 Task: For heading Arial black with underline.  font size for heading18,  'Change the font style of data to'Calibri.  and font size to 9,  Change the alignment of both headline & data to Align center.  In the sheet  BudgetTrack analysisbook
Action: Mouse moved to (101, 115)
Screenshot: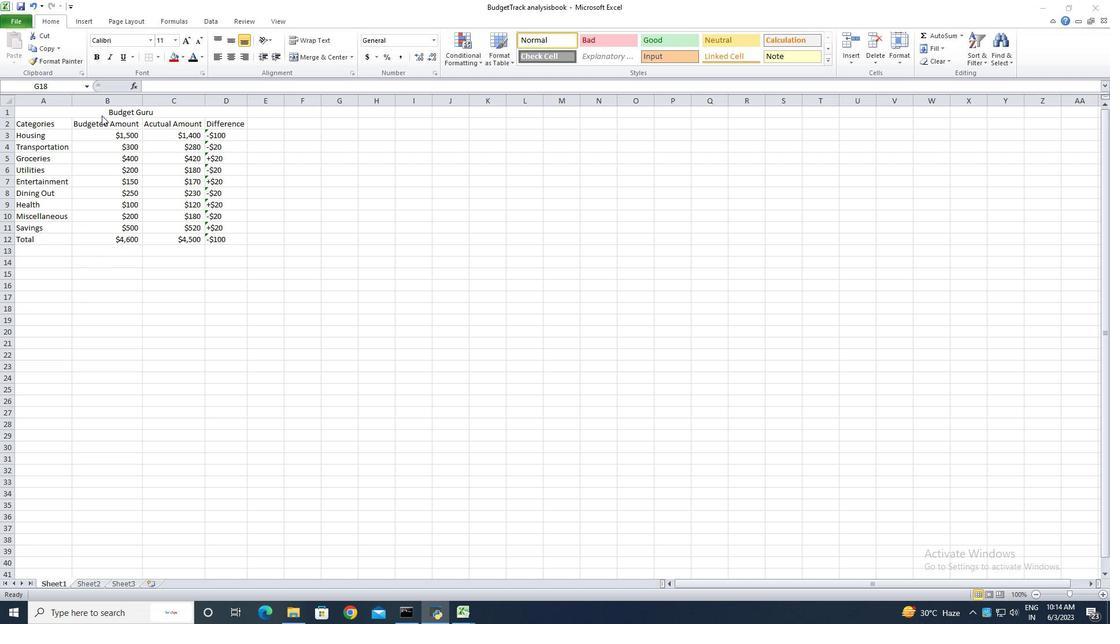 
Action: Mouse pressed left at (101, 115)
Screenshot: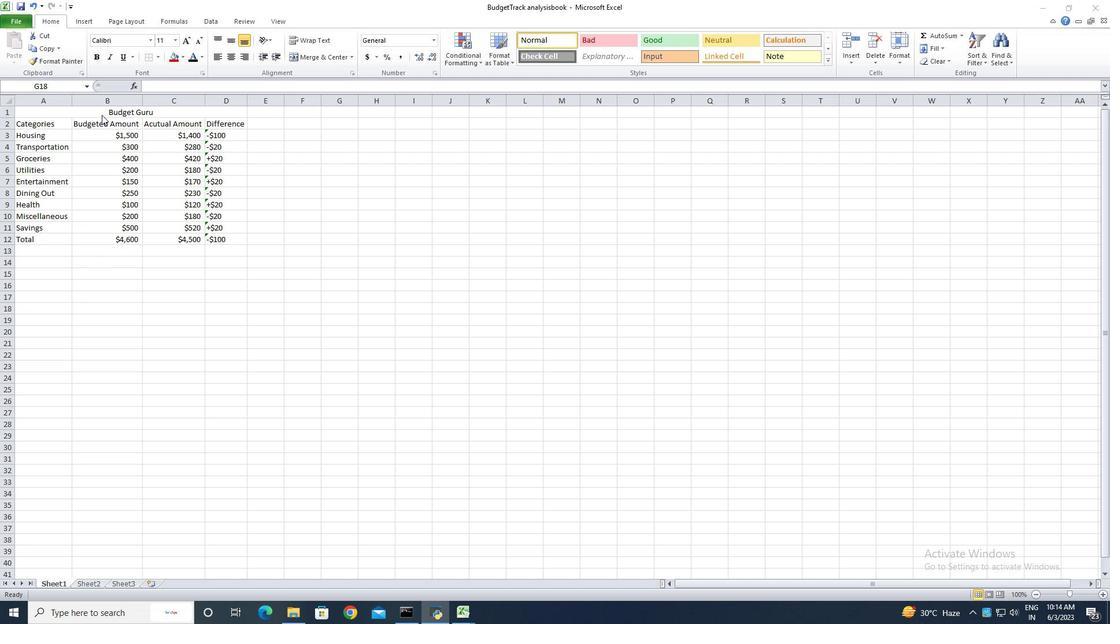 
Action: Mouse pressed left at (101, 115)
Screenshot: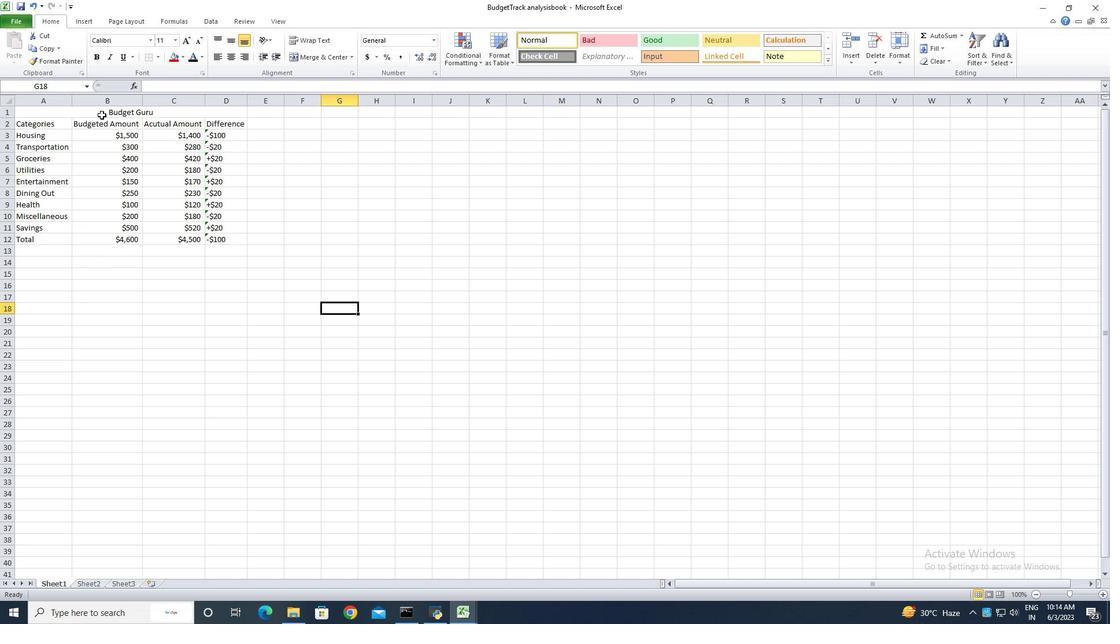 
Action: Mouse moved to (149, 40)
Screenshot: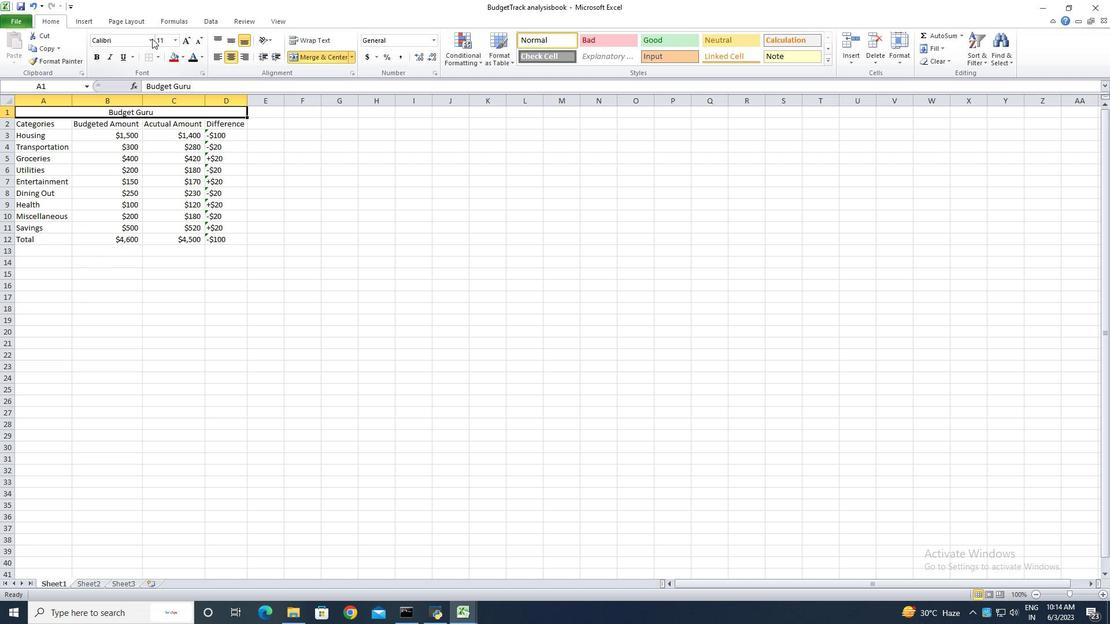 
Action: Mouse pressed left at (149, 40)
Screenshot: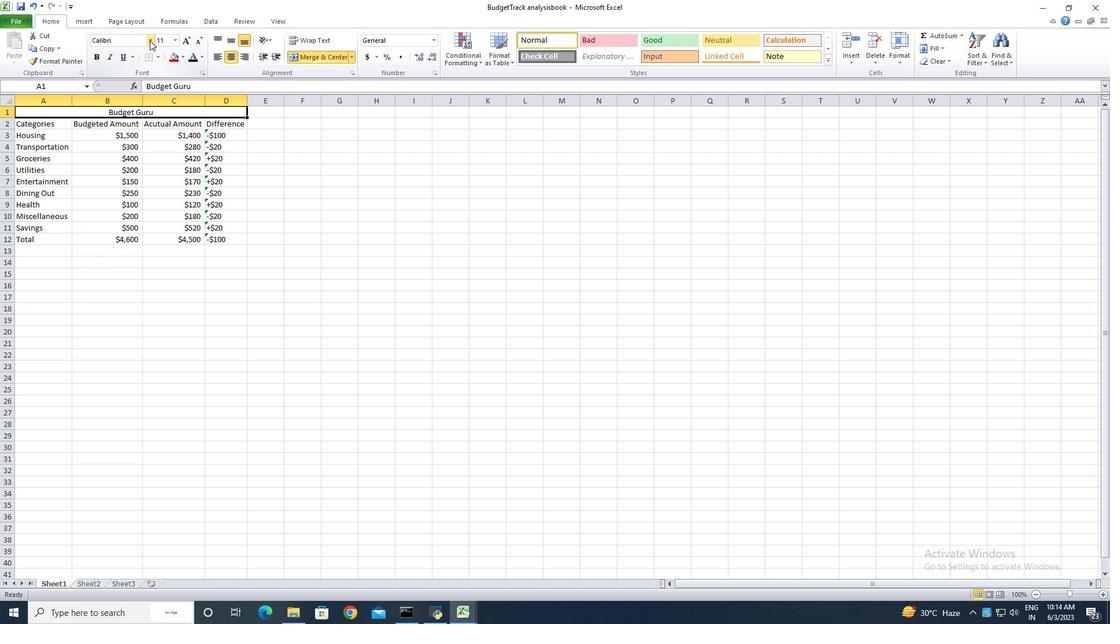
Action: Mouse moved to (142, 146)
Screenshot: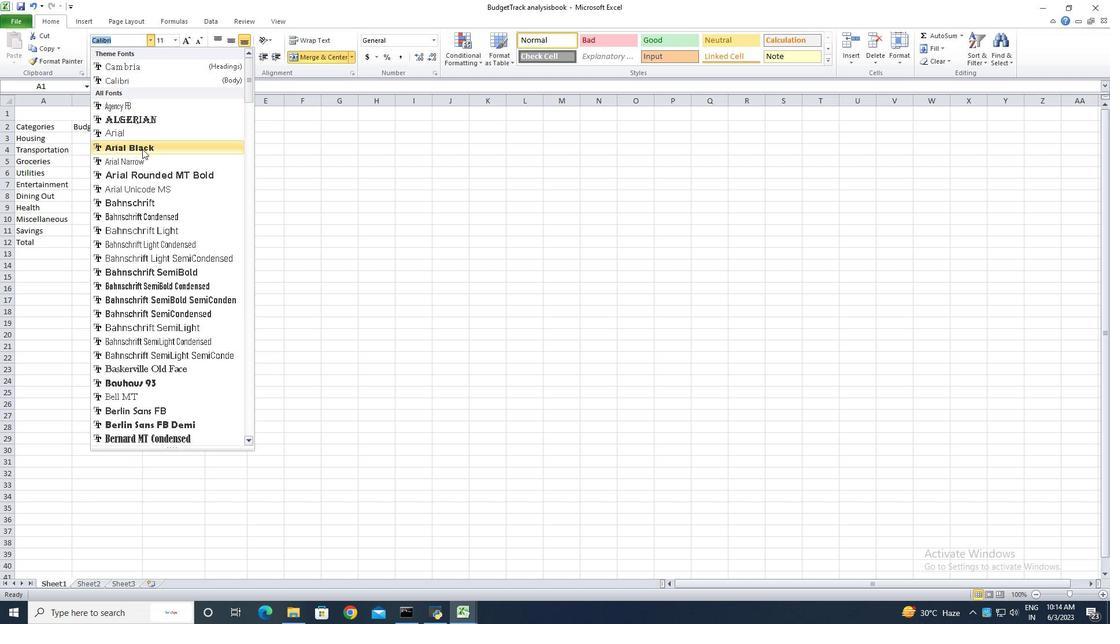 
Action: Mouse pressed left at (142, 146)
Screenshot: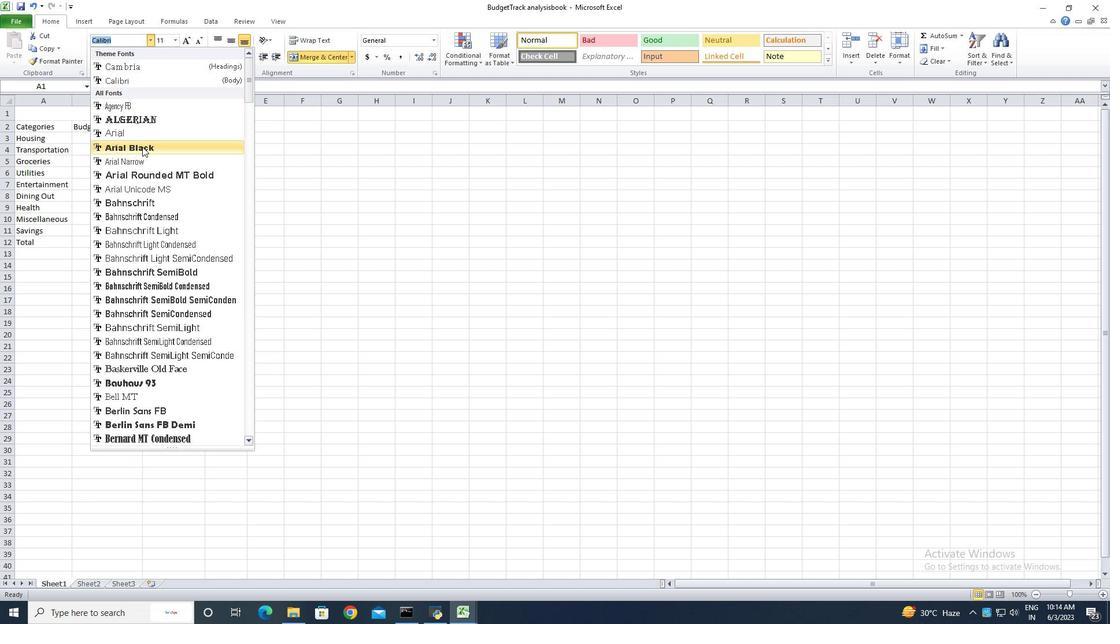 
Action: Mouse moved to (125, 57)
Screenshot: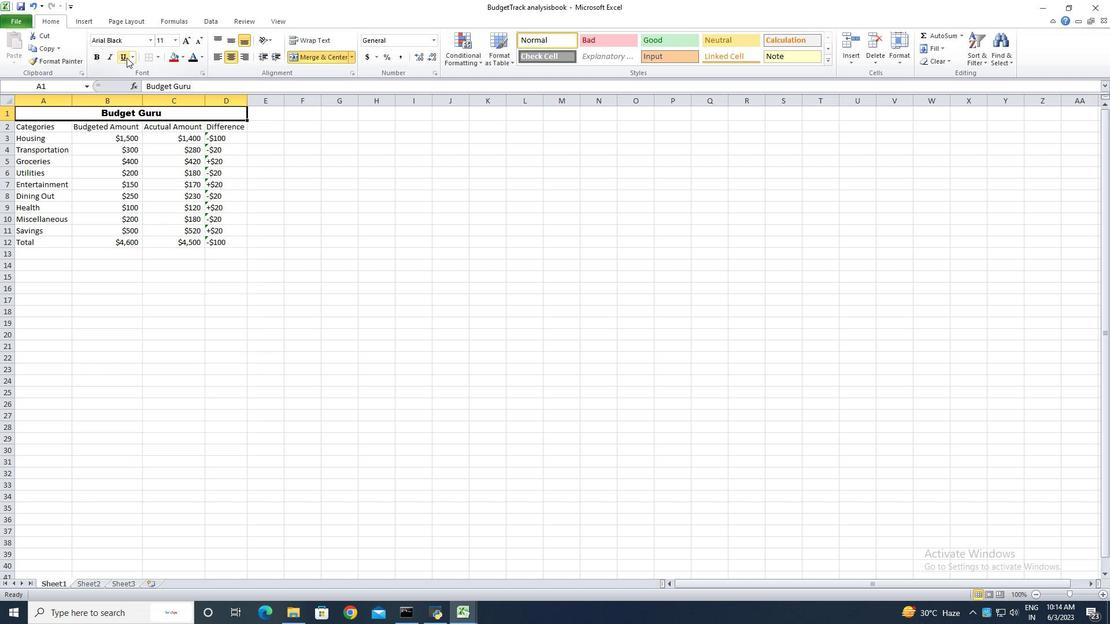 
Action: Mouse pressed left at (125, 57)
Screenshot: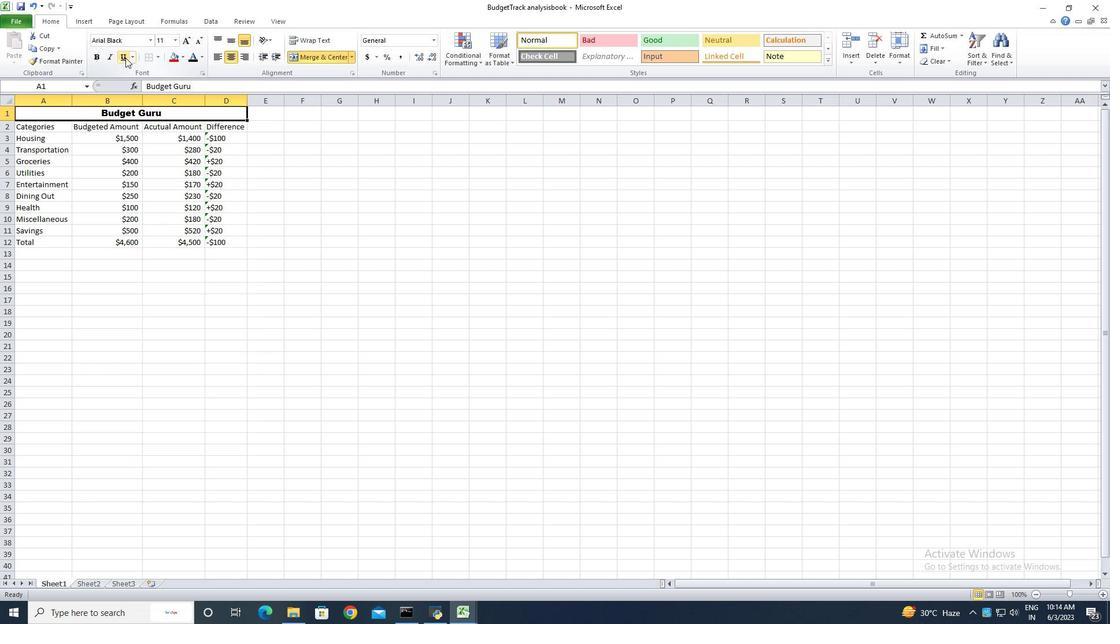 
Action: Mouse moved to (186, 40)
Screenshot: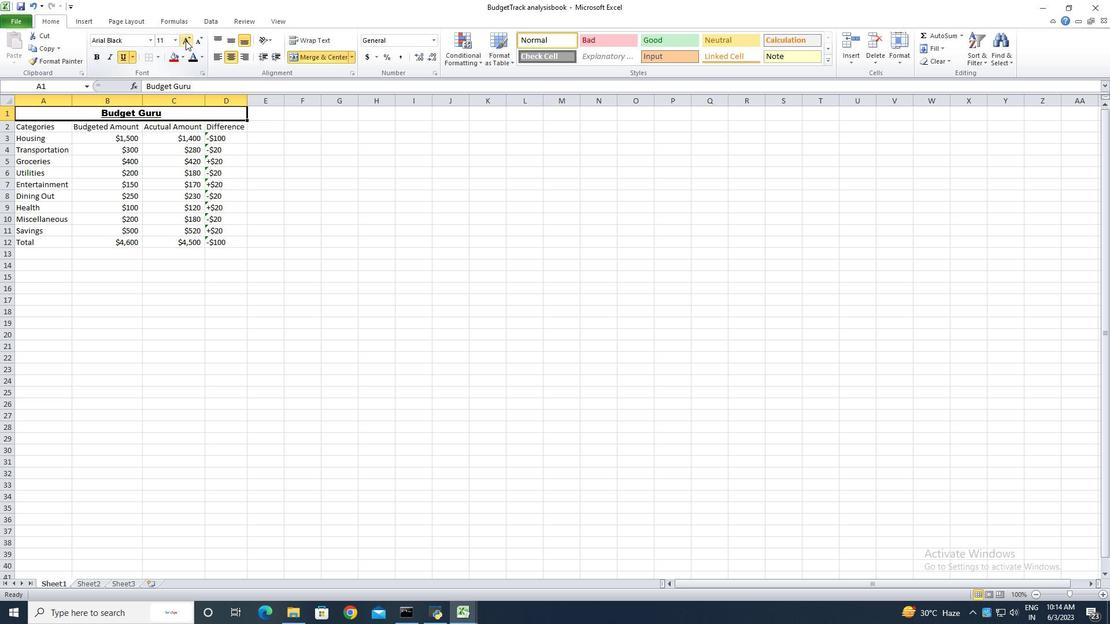 
Action: Mouse pressed left at (186, 40)
Screenshot: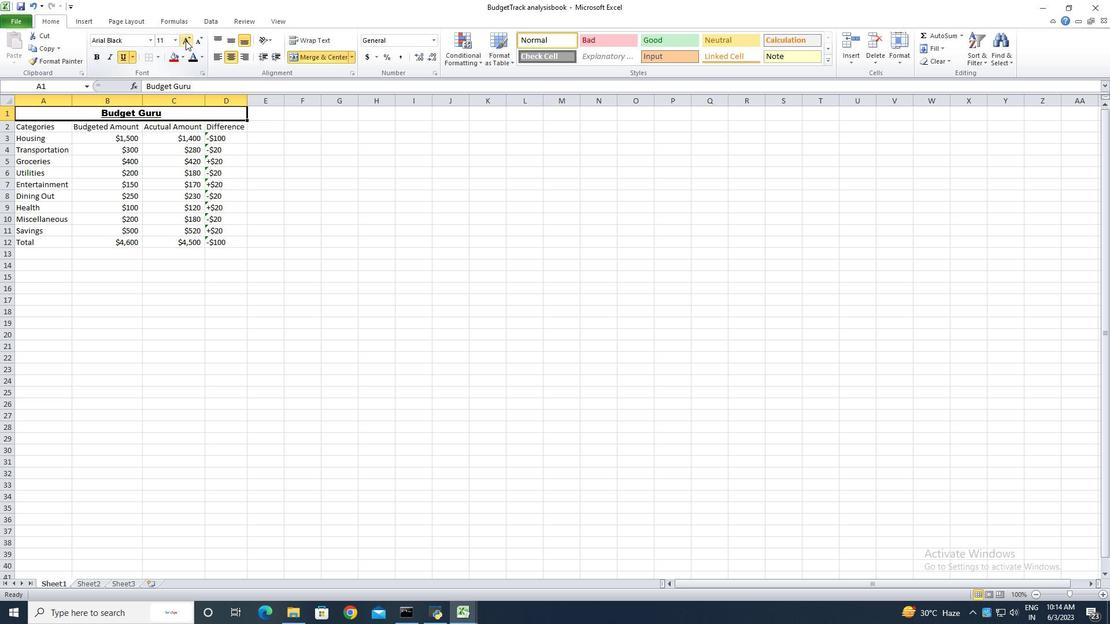 
Action: Mouse pressed left at (186, 40)
Screenshot: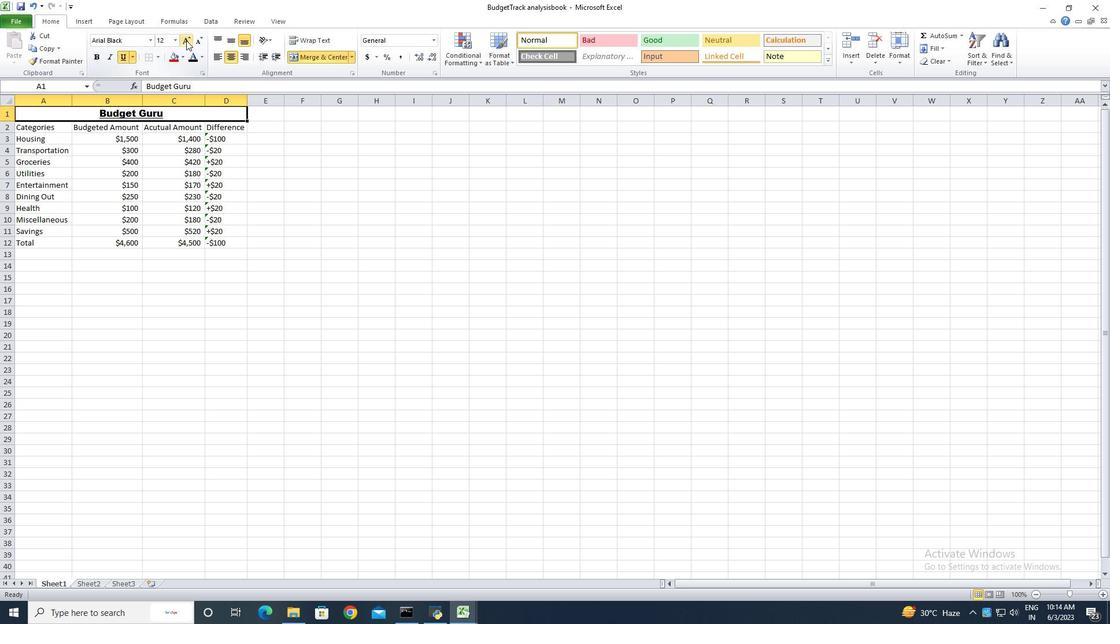 
Action: Mouse pressed left at (186, 40)
Screenshot: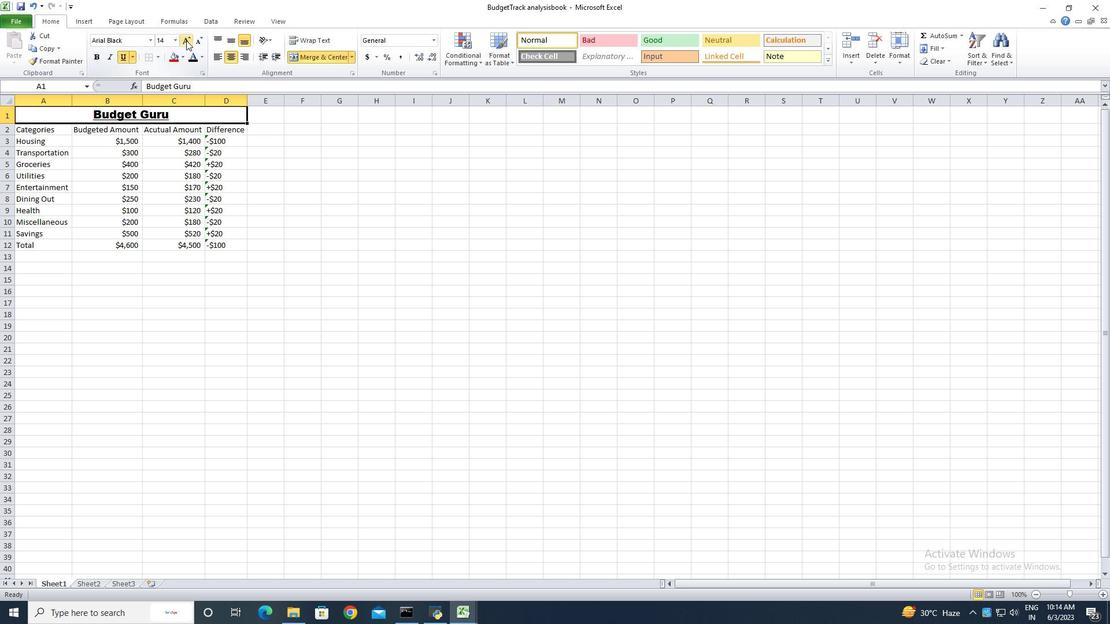 
Action: Mouse pressed left at (186, 40)
Screenshot: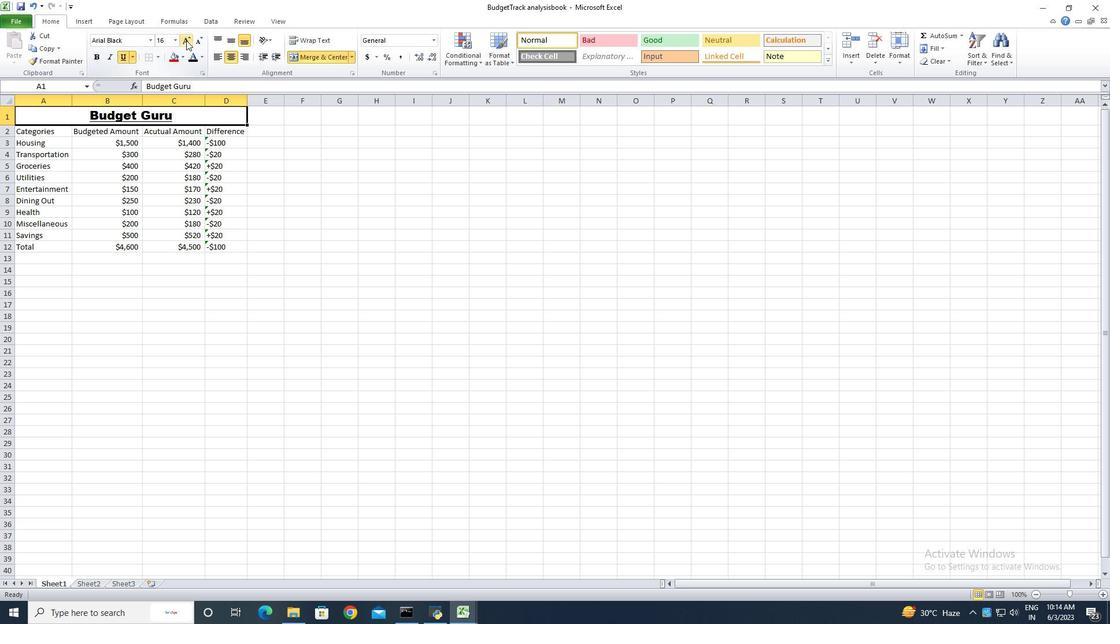 
Action: Mouse moved to (140, 308)
Screenshot: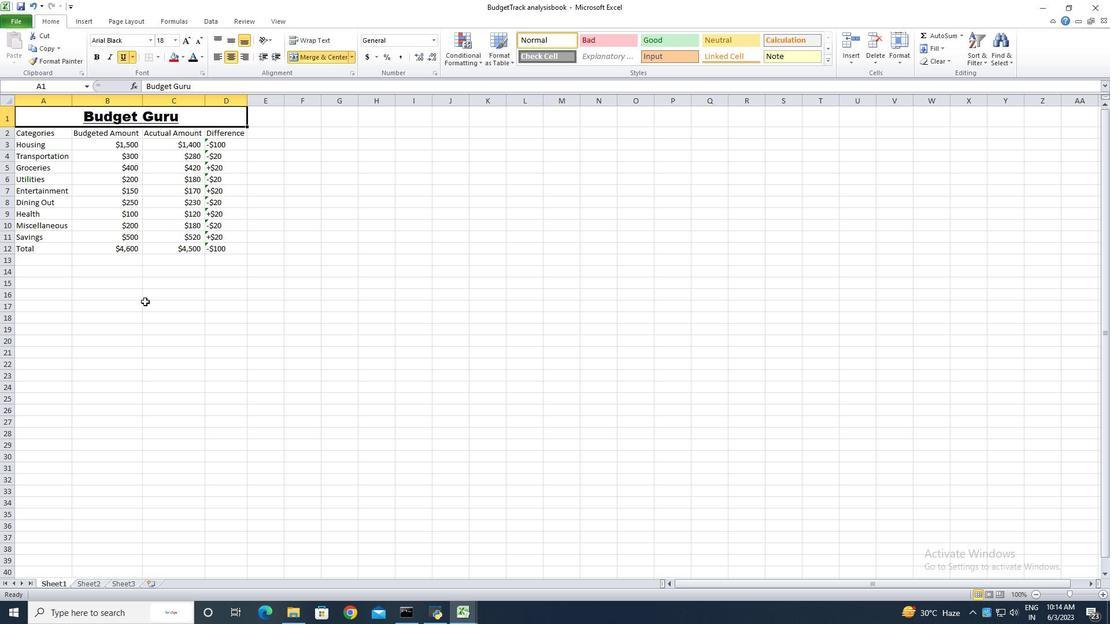 
Action: Mouse pressed left at (140, 308)
Screenshot: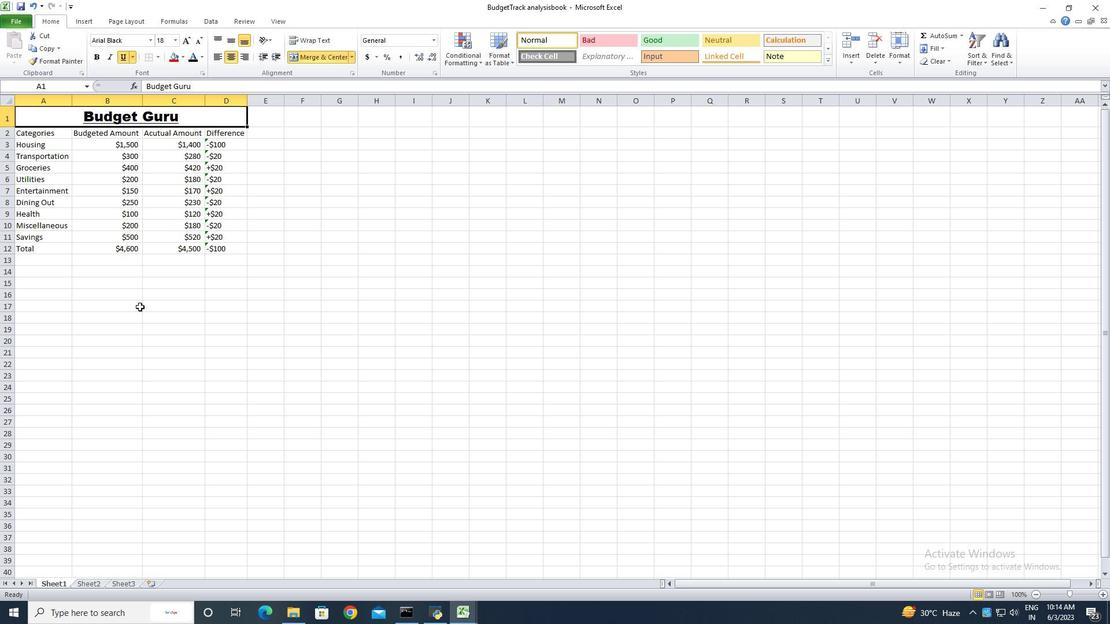 
Action: Mouse moved to (45, 133)
Screenshot: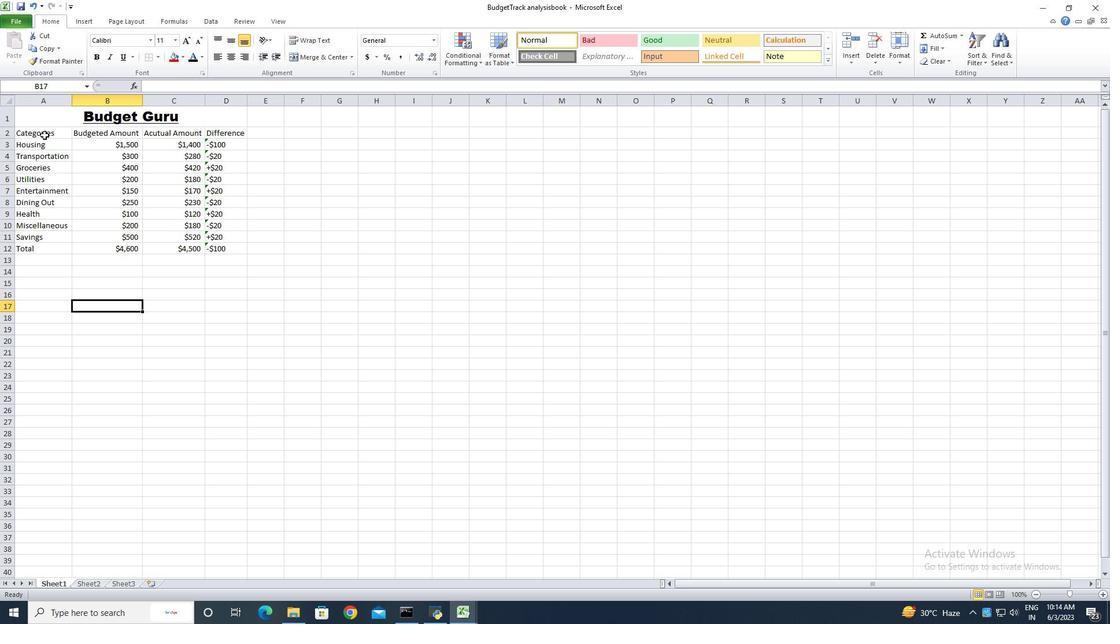 
Action: Mouse pressed left at (45, 133)
Screenshot: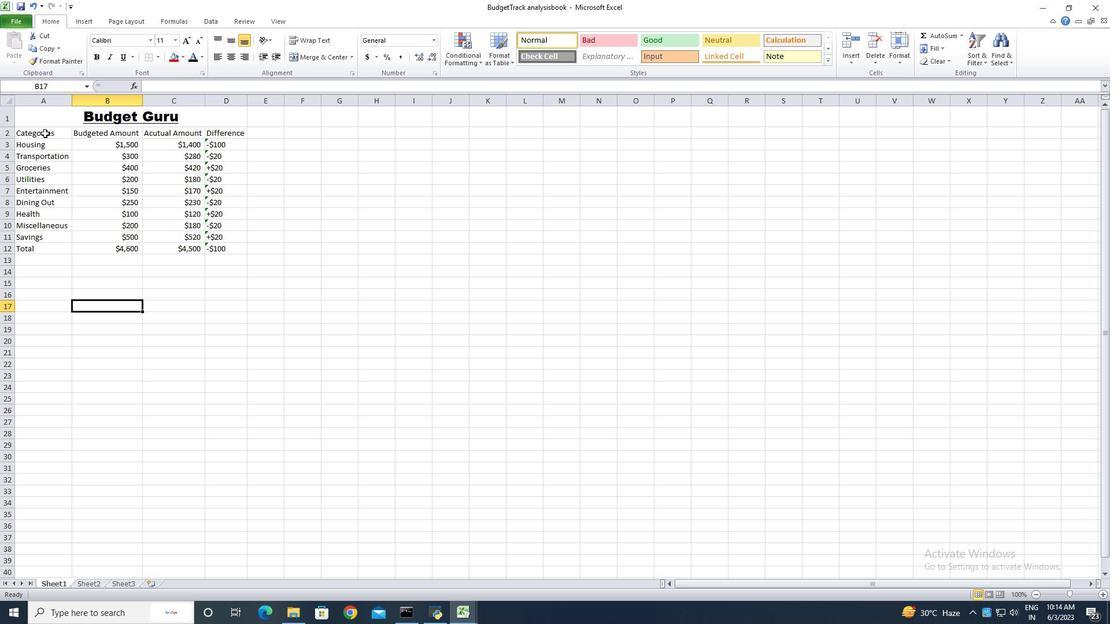 
Action: Mouse moved to (151, 40)
Screenshot: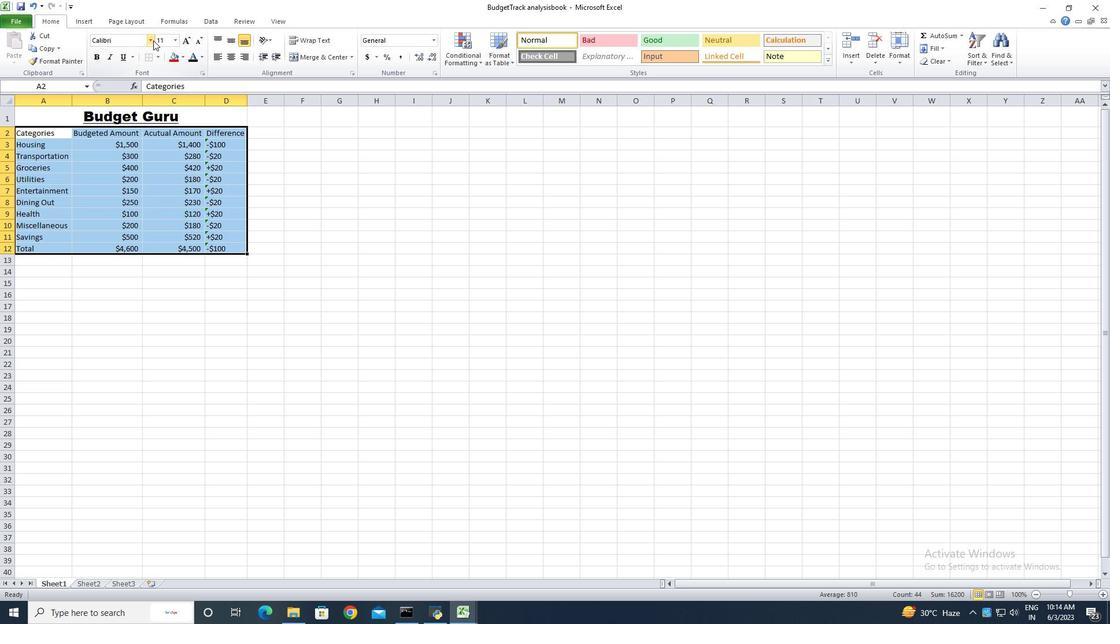 
Action: Mouse pressed left at (151, 40)
Screenshot: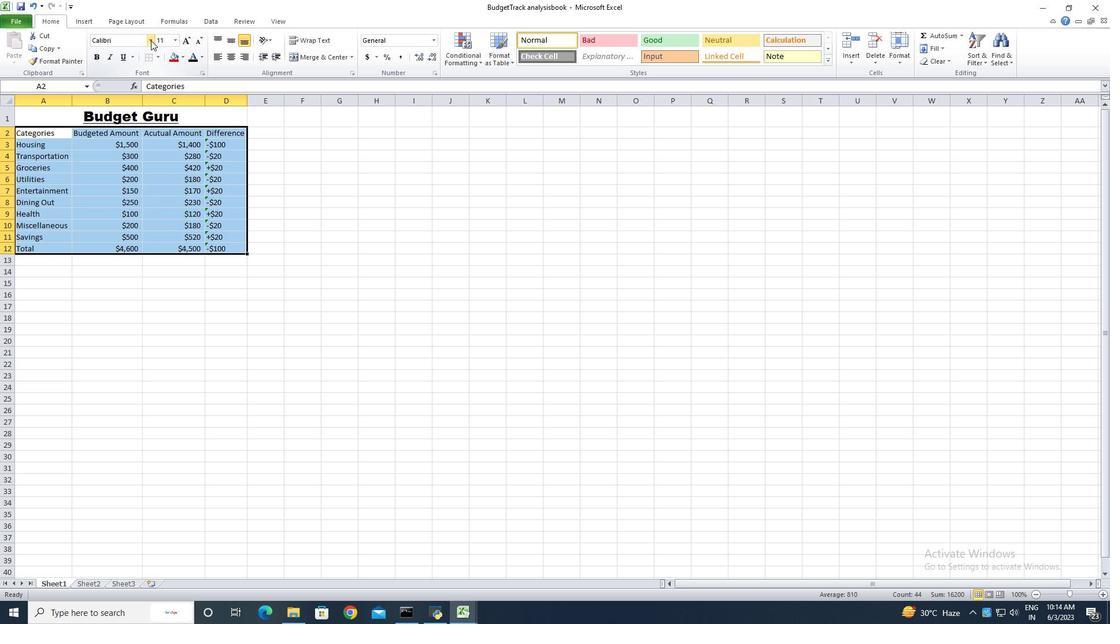 
Action: Mouse moved to (136, 80)
Screenshot: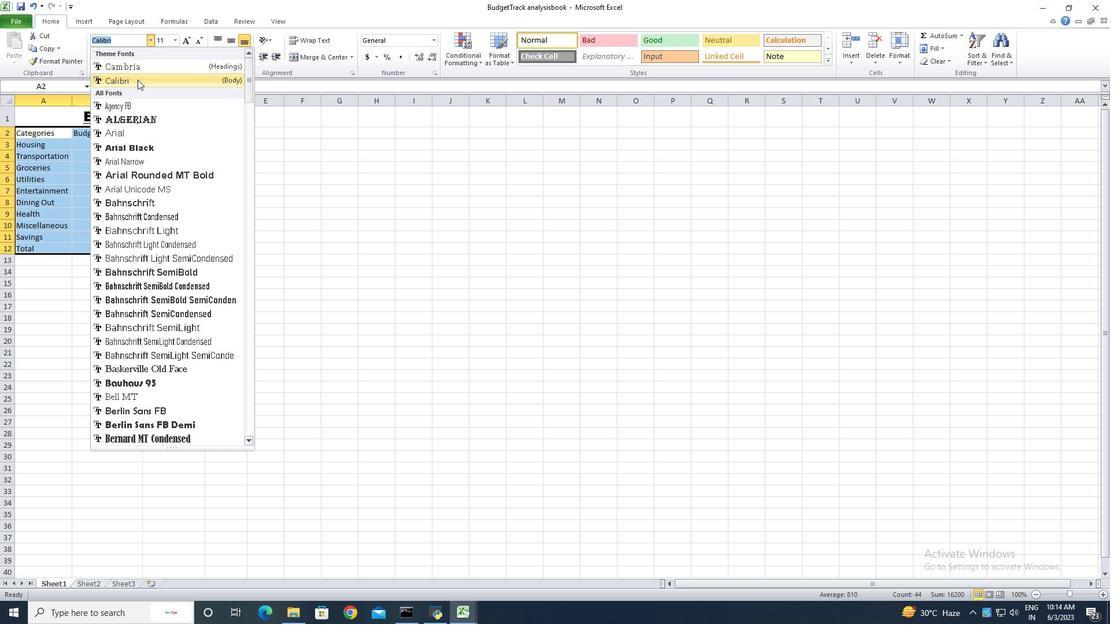 
Action: Mouse pressed left at (136, 80)
Screenshot: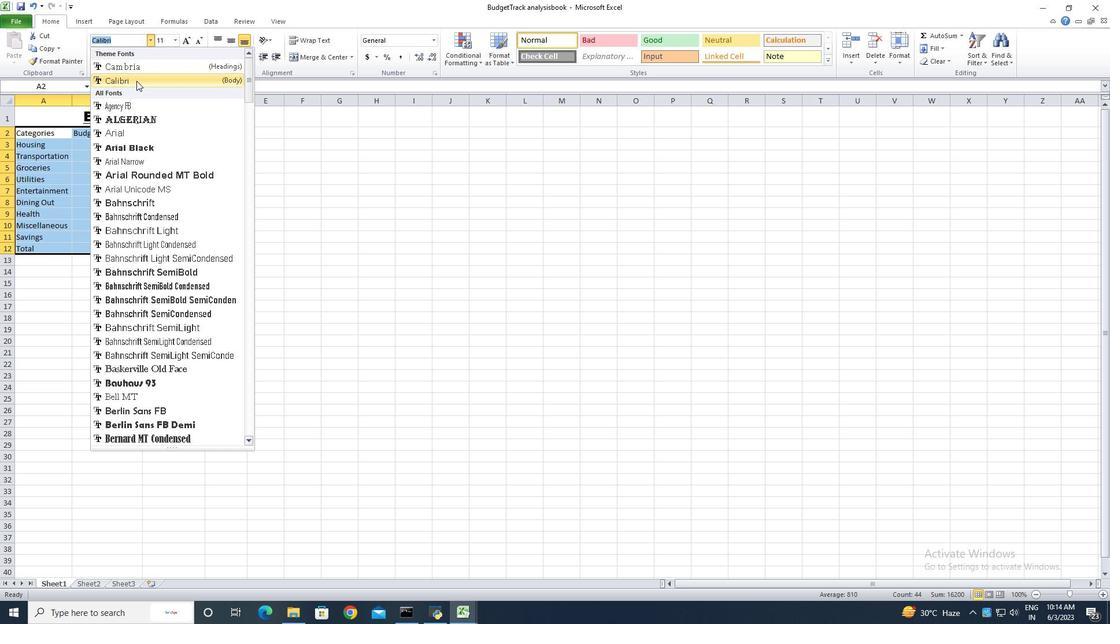 
Action: Mouse moved to (203, 39)
Screenshot: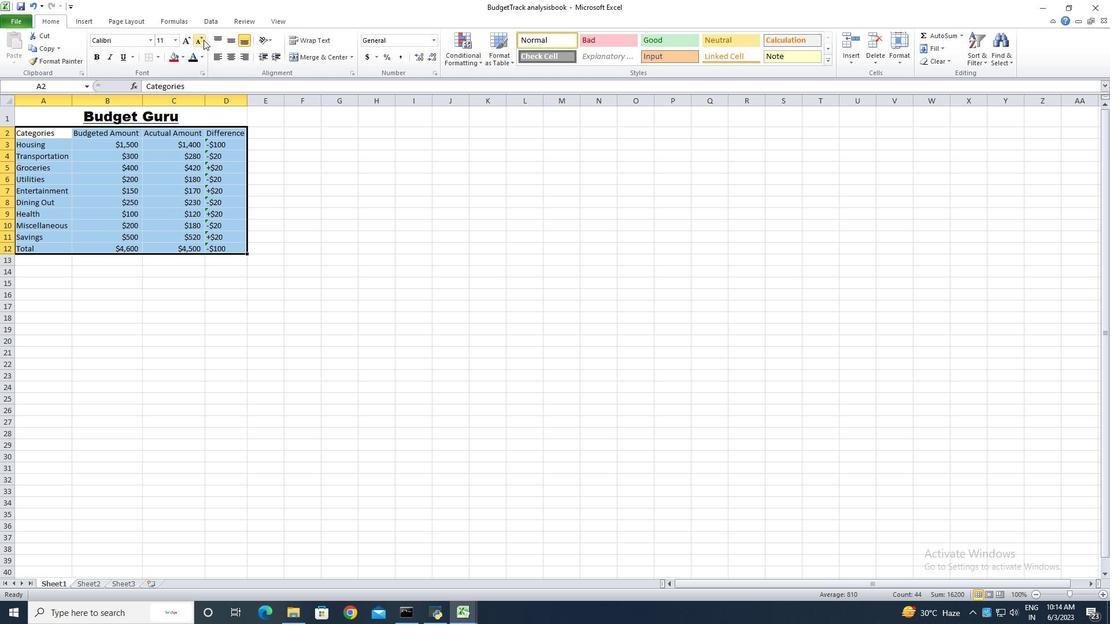 
Action: Mouse pressed left at (203, 39)
Screenshot: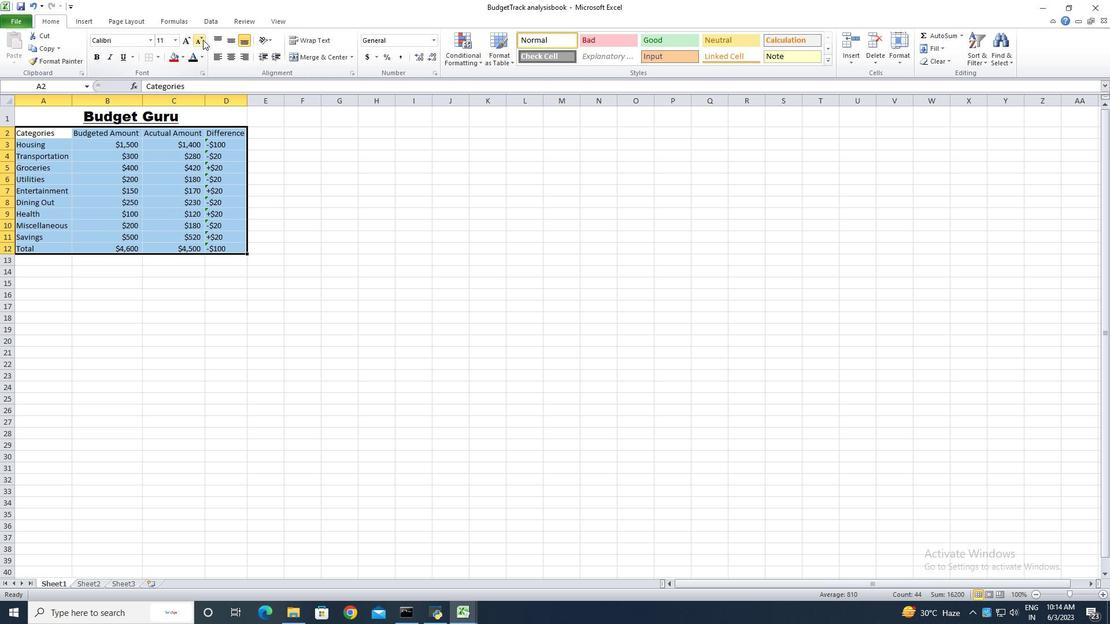 
Action: Mouse pressed left at (203, 39)
Screenshot: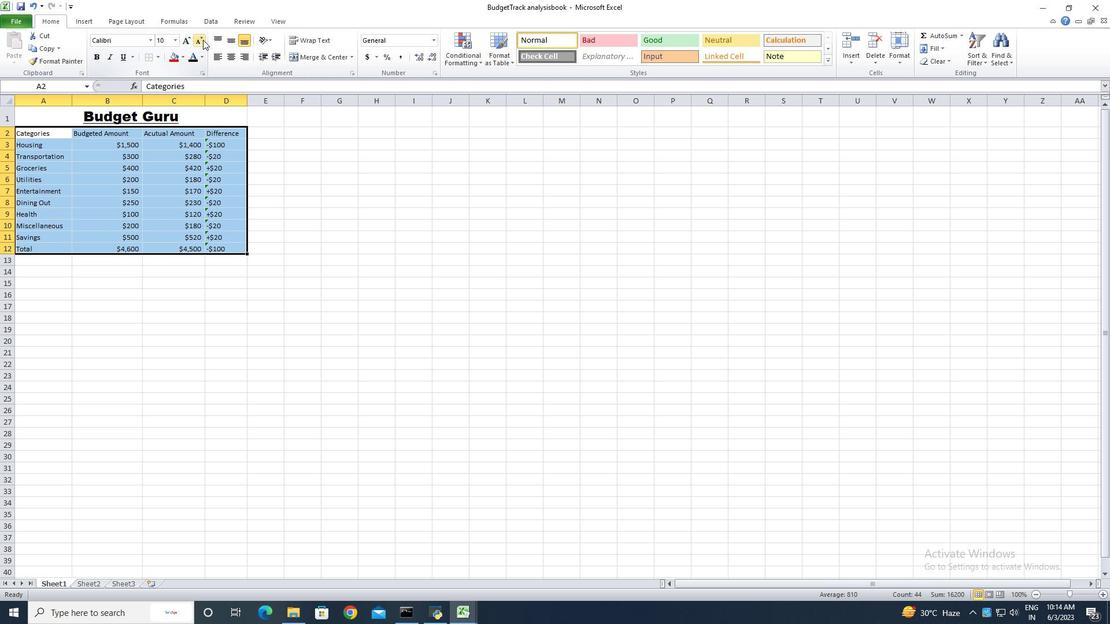 
Action: Mouse moved to (194, 305)
Screenshot: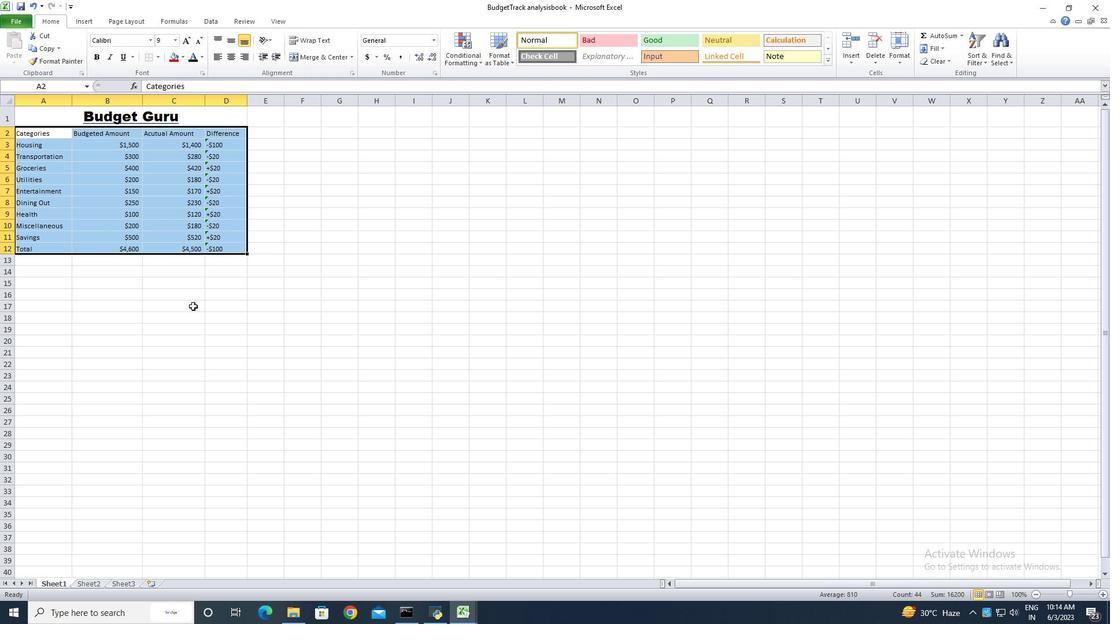 
Action: Mouse pressed left at (194, 305)
Screenshot: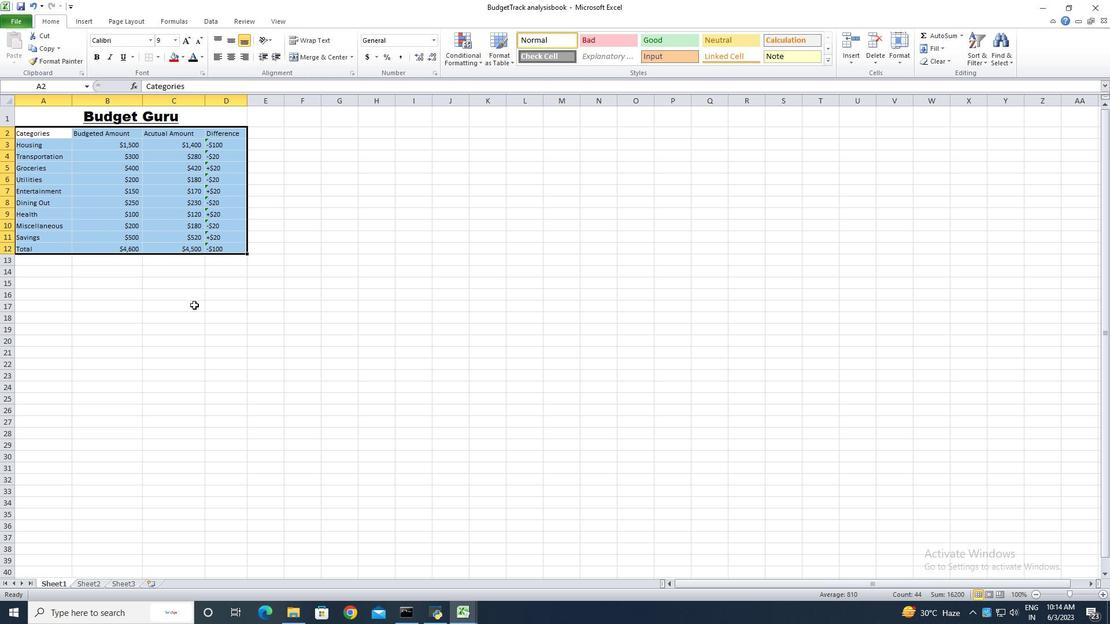 
Action: Mouse moved to (61, 118)
Screenshot: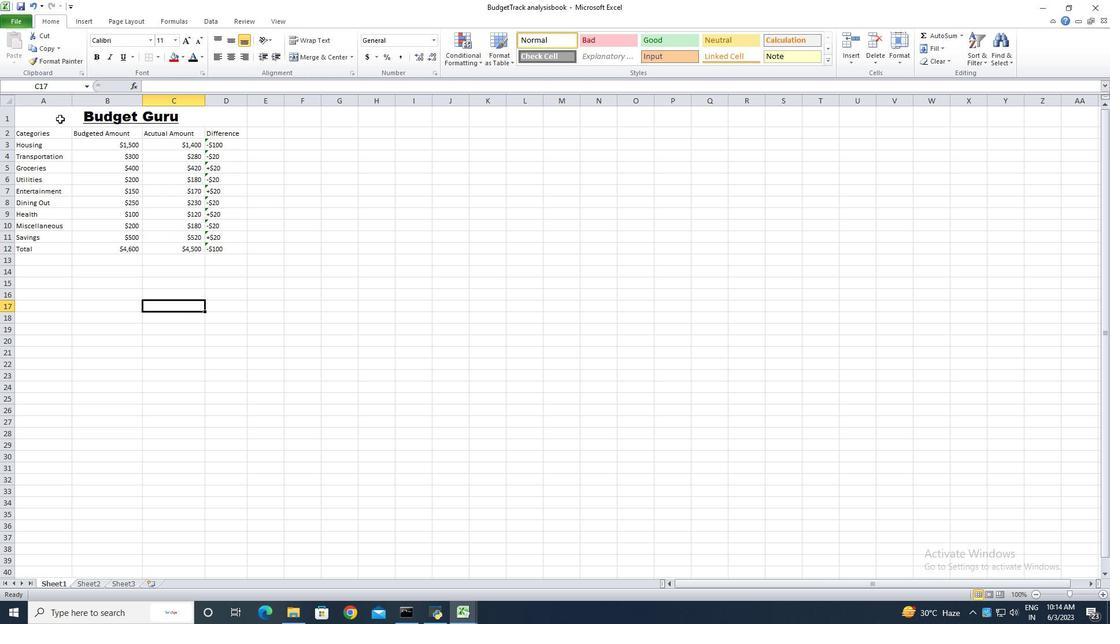
Action: Mouse pressed left at (61, 118)
Screenshot: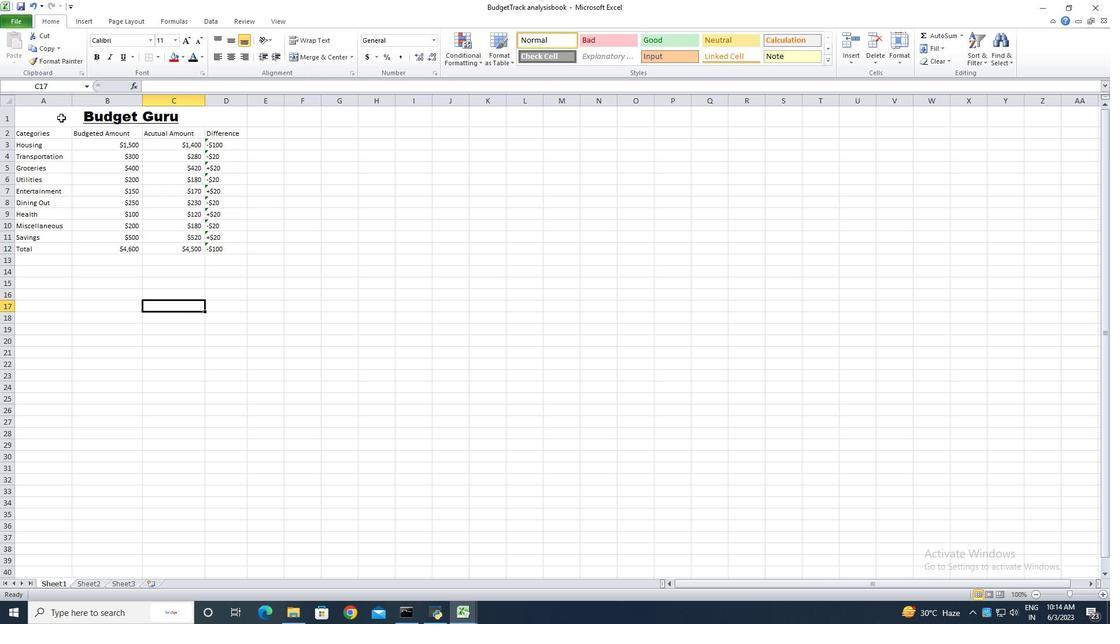 
Action: Mouse moved to (230, 58)
Screenshot: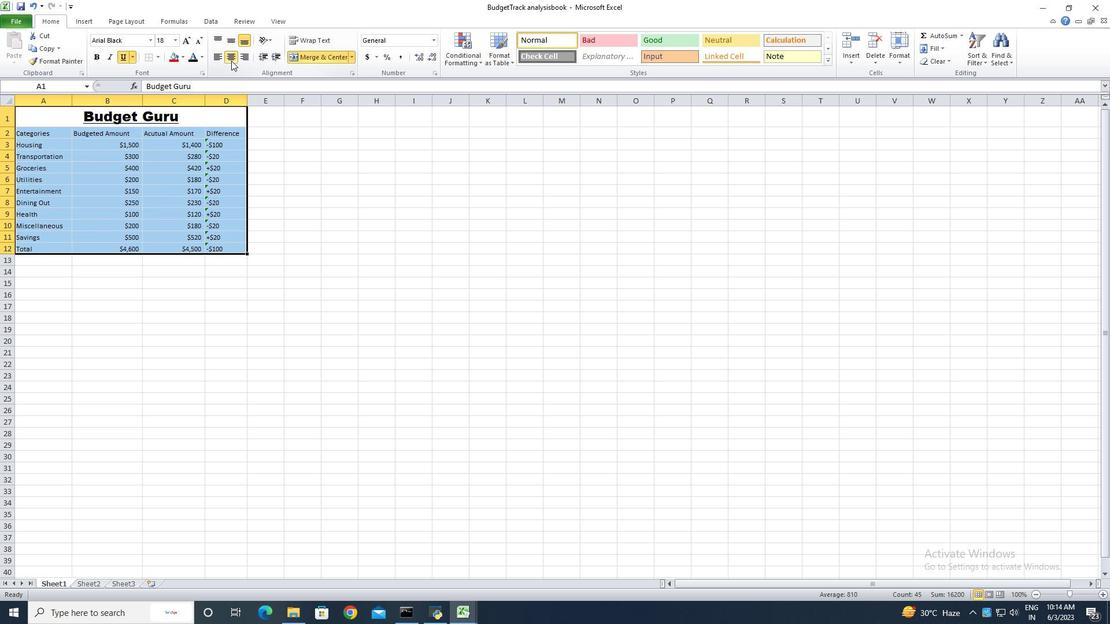 
Action: Mouse pressed left at (230, 58)
Screenshot: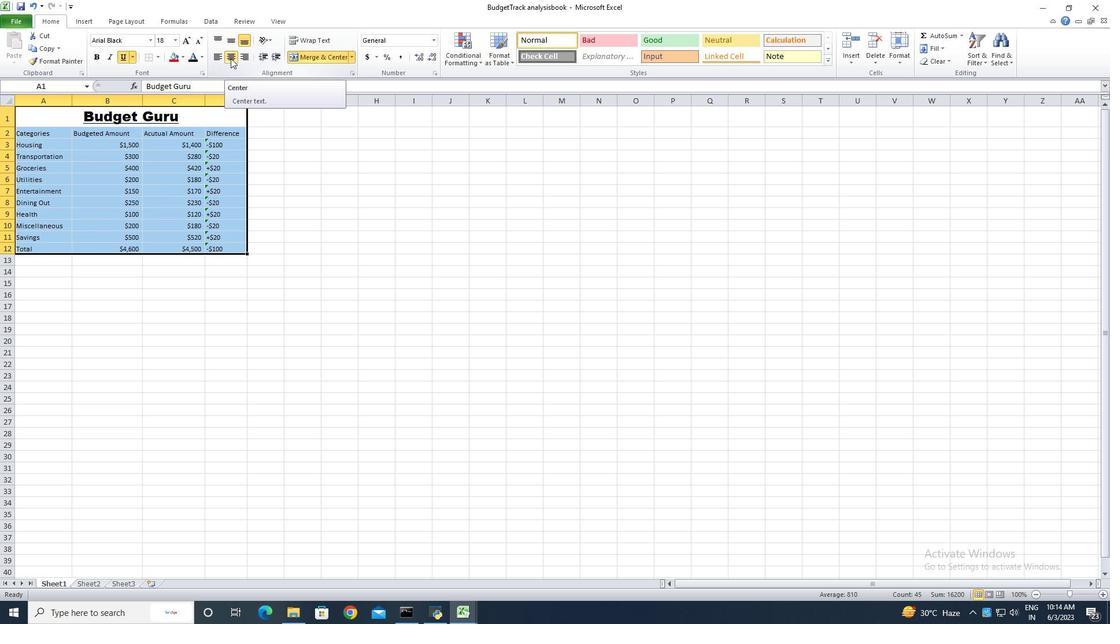 
Action: Mouse pressed left at (230, 58)
Screenshot: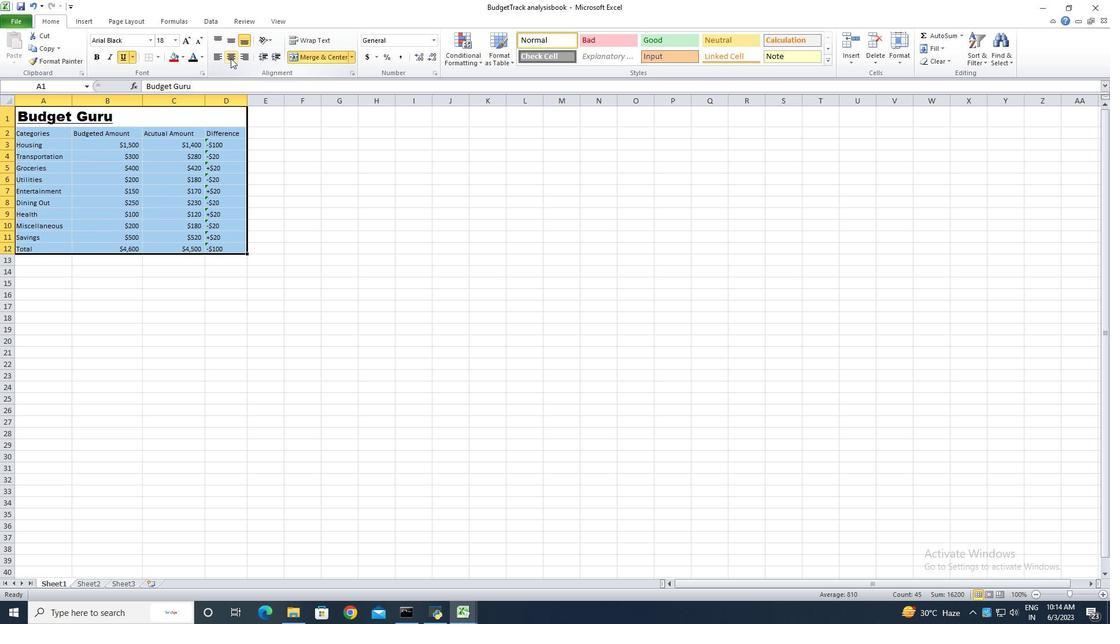 
Action: Mouse moved to (193, 319)
Screenshot: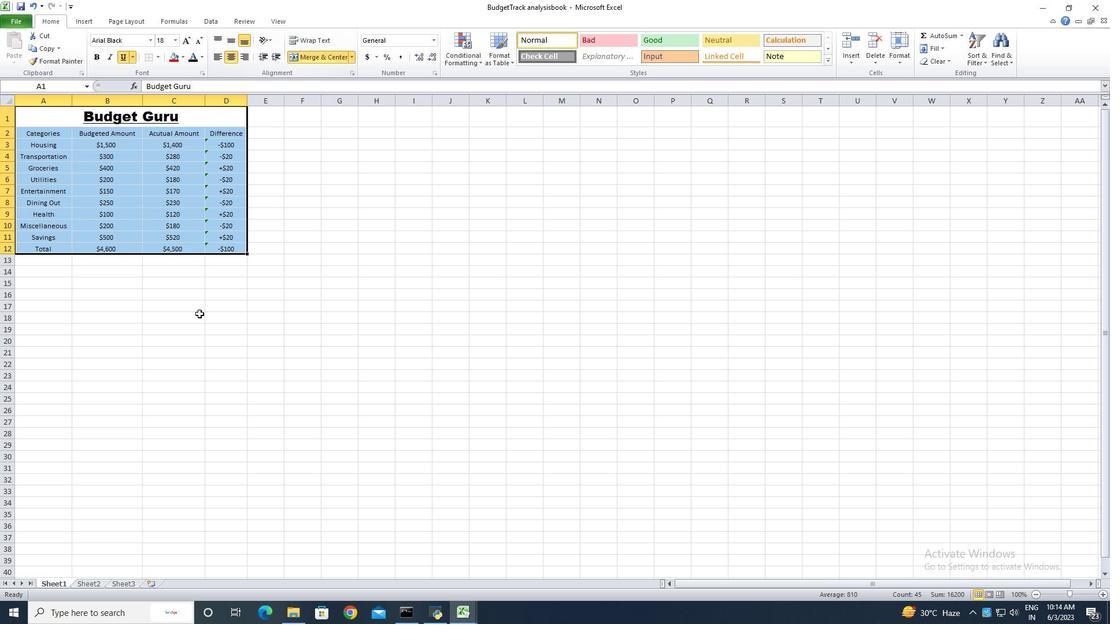 
Action: Mouse pressed left at (193, 319)
Screenshot: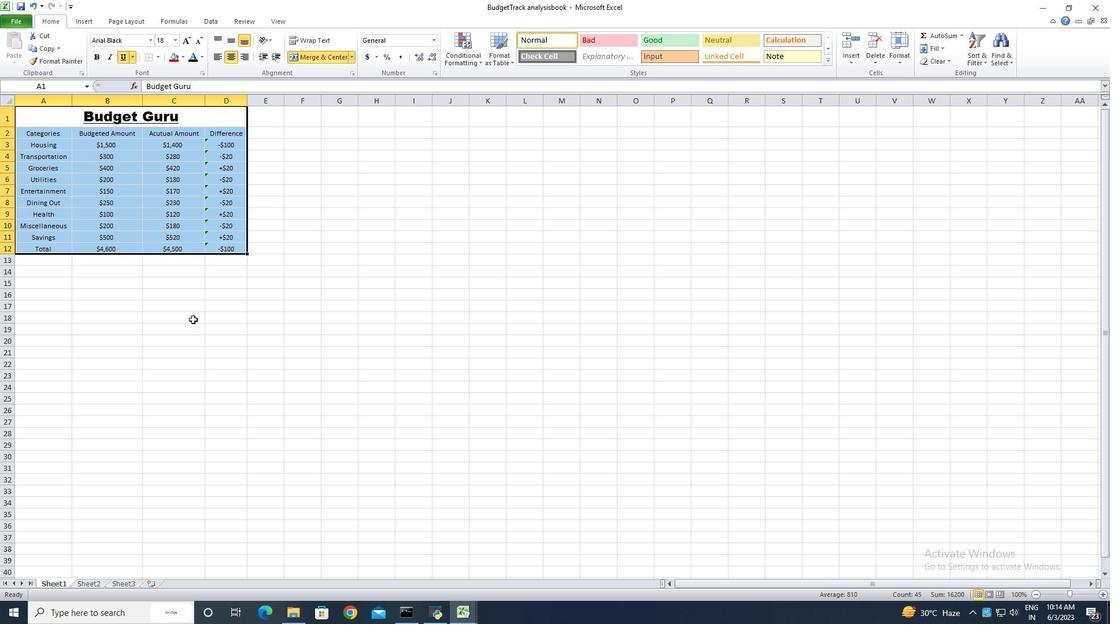 
Action: Key pressed ctrl+S<'\x13'><'\x13'><'\x13'><'\x13'><'\x13'><'\x13'><'\x13'><'\x13'><'\x13'><'\x13'><'\x13'><'\x13'>
Screenshot: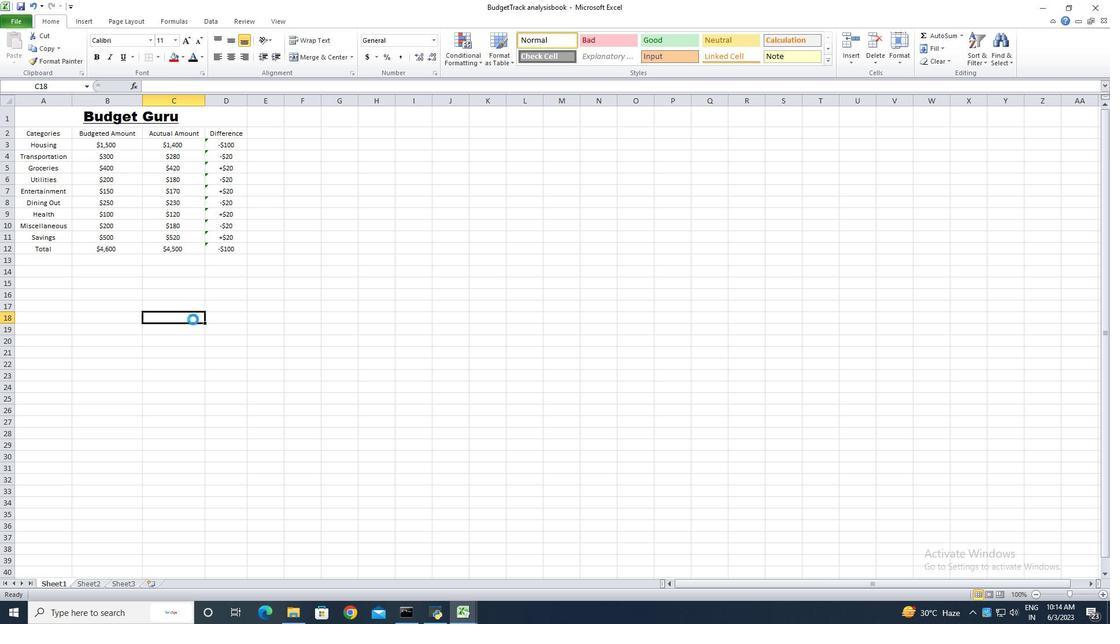 
